 Task: Enable the background graphics.
Action: Mouse moved to (40, 68)
Screenshot: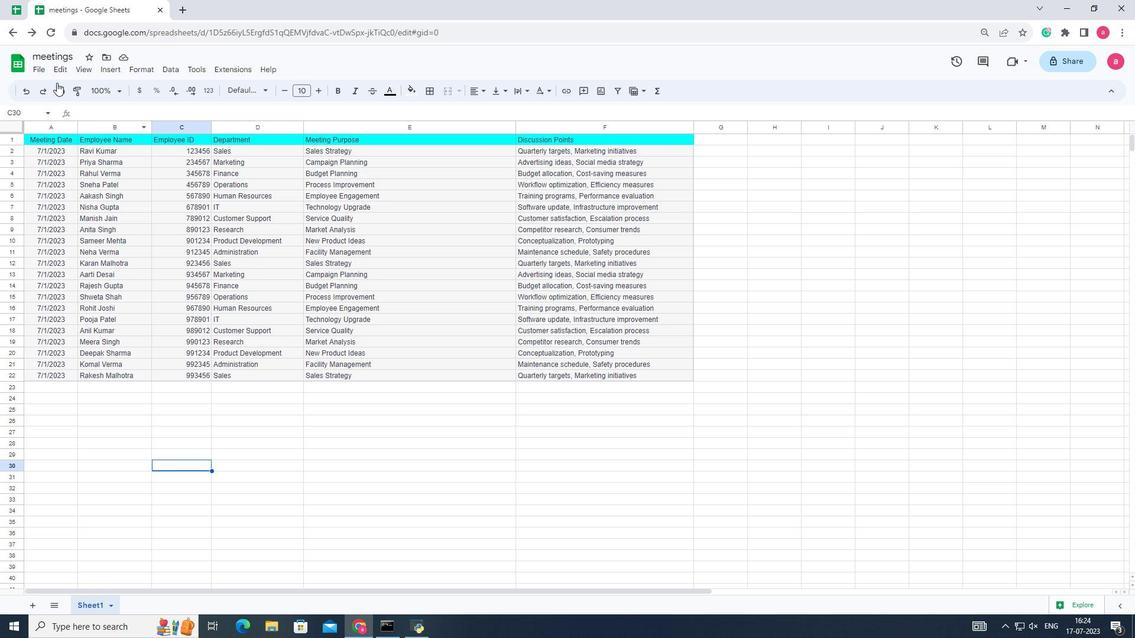 
Action: Mouse pressed left at (40, 68)
Screenshot: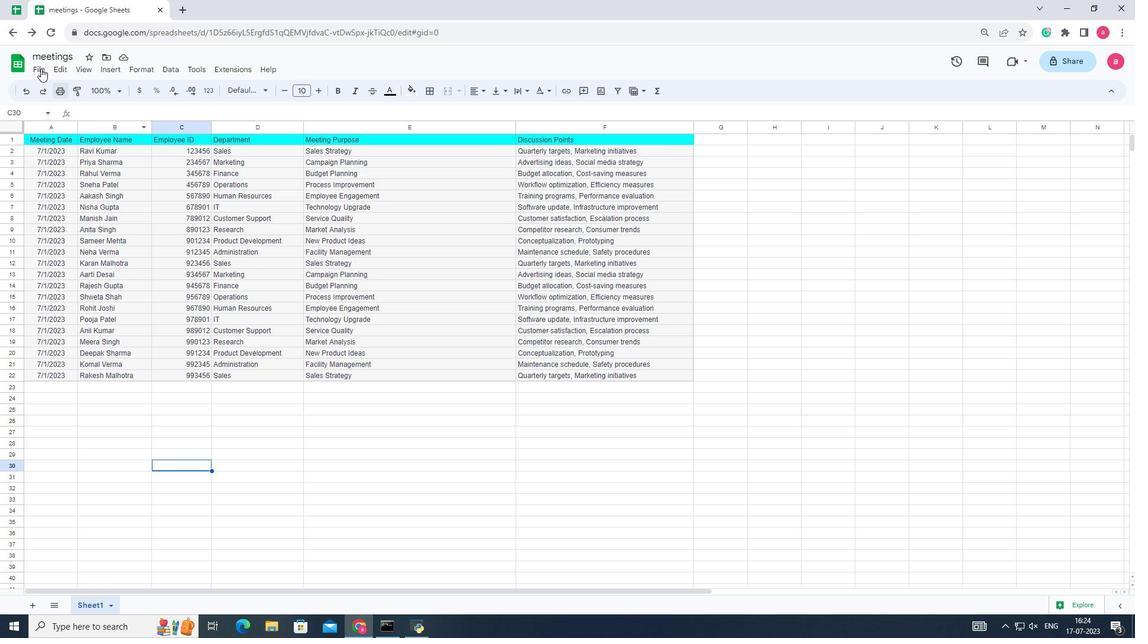 
Action: Mouse moved to (51, 387)
Screenshot: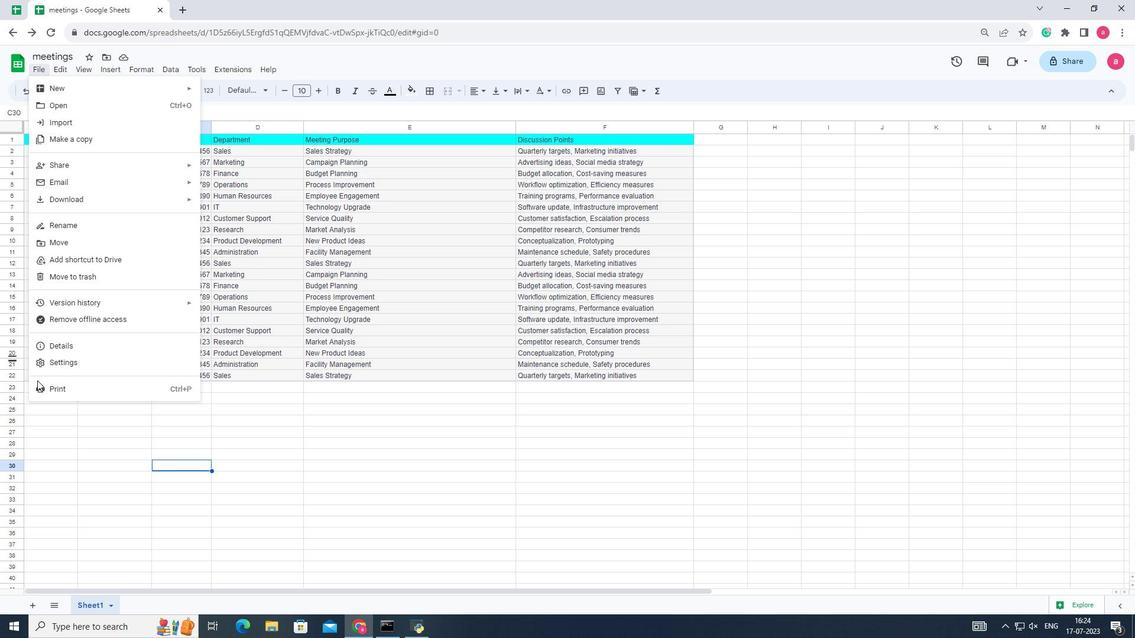 
Action: Mouse pressed left at (51, 387)
Screenshot: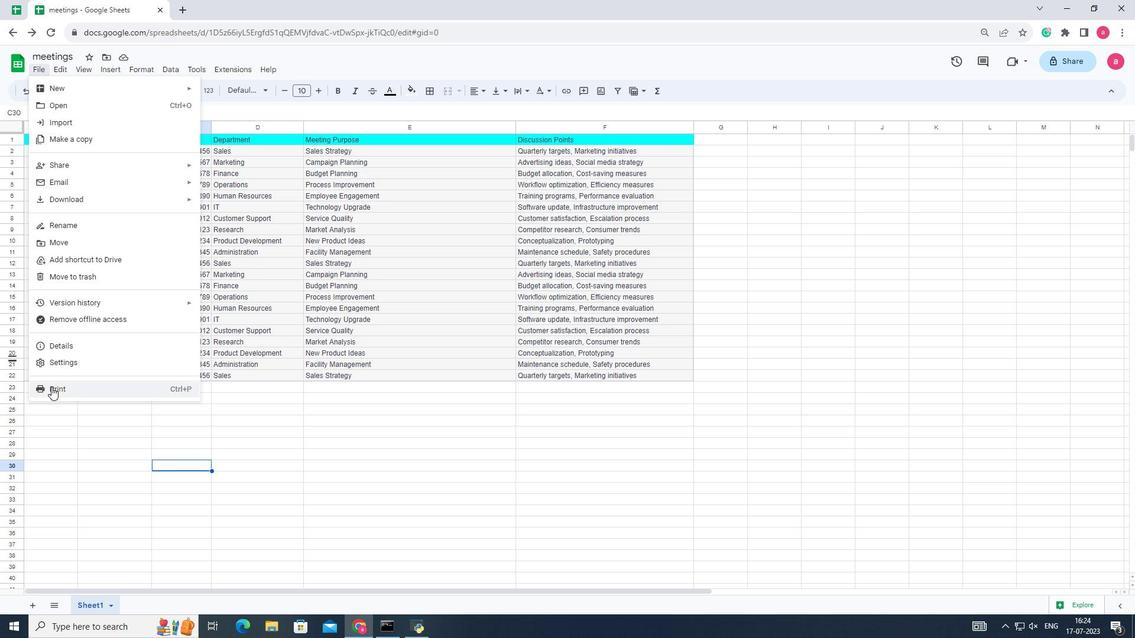 
Action: Mouse moved to (1103, 62)
Screenshot: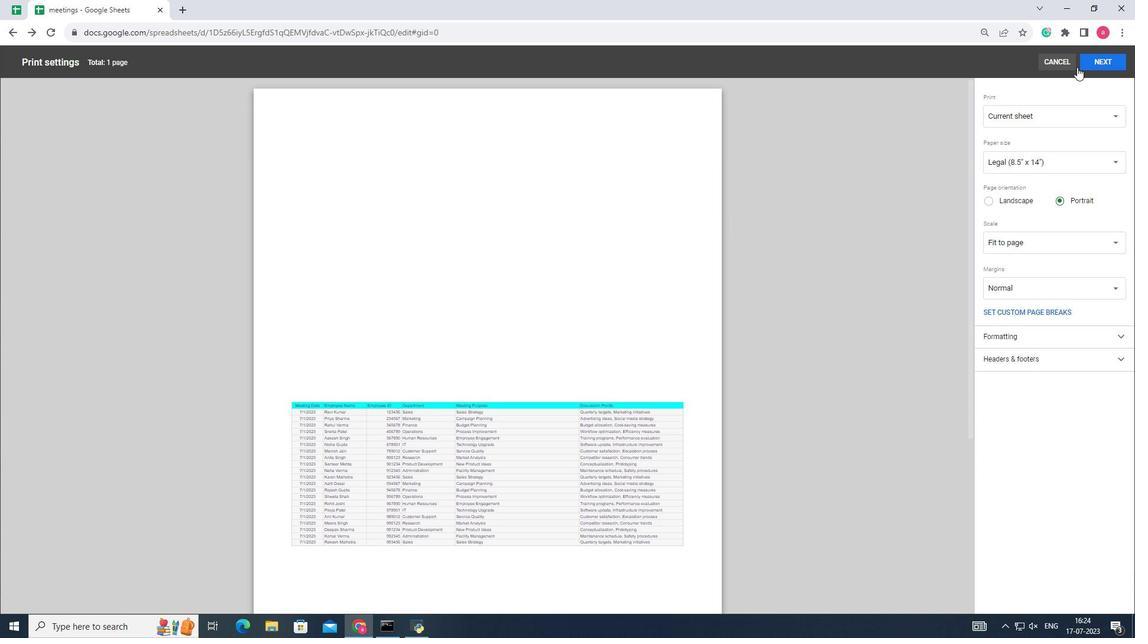 
Action: Mouse pressed left at (1103, 62)
Screenshot: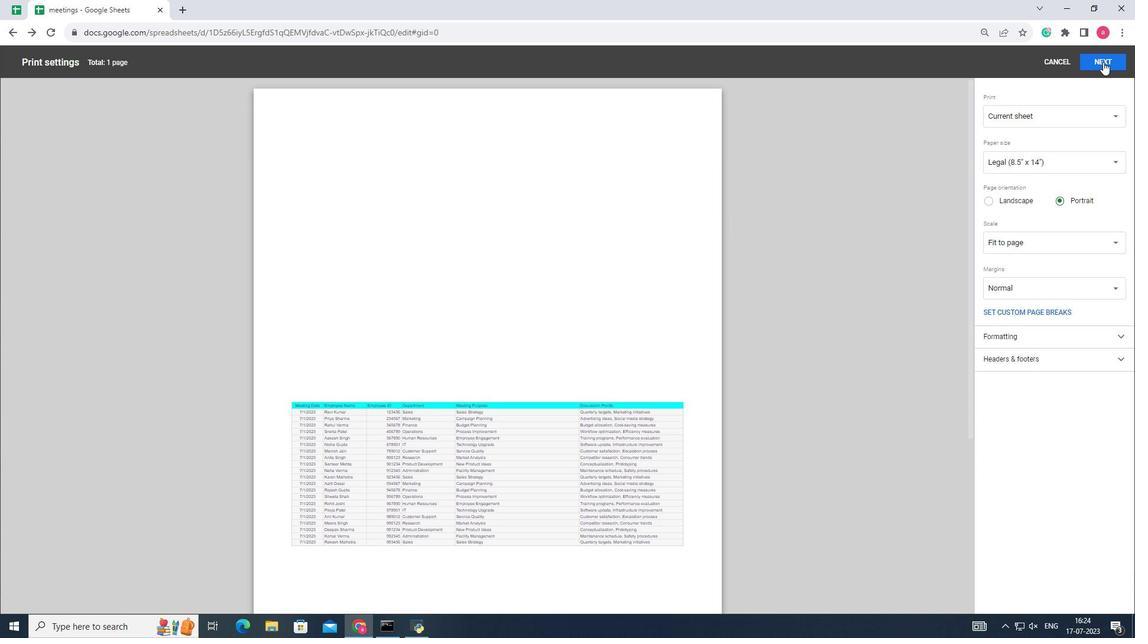 
Action: Mouse moved to (766, 208)
Screenshot: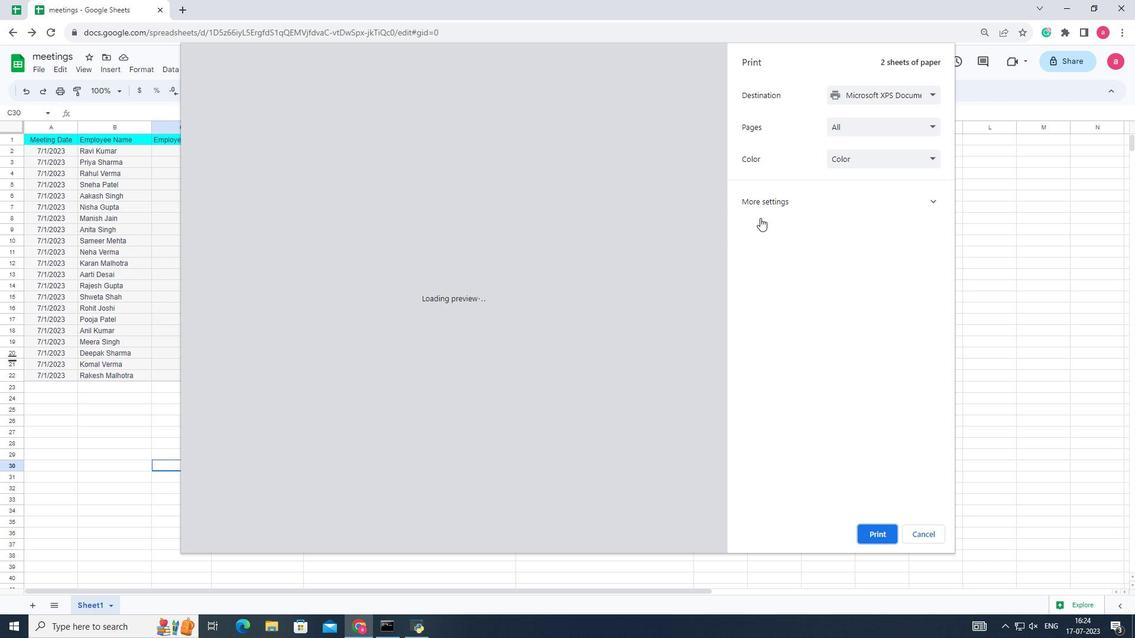 
Action: Mouse pressed left at (766, 208)
Screenshot: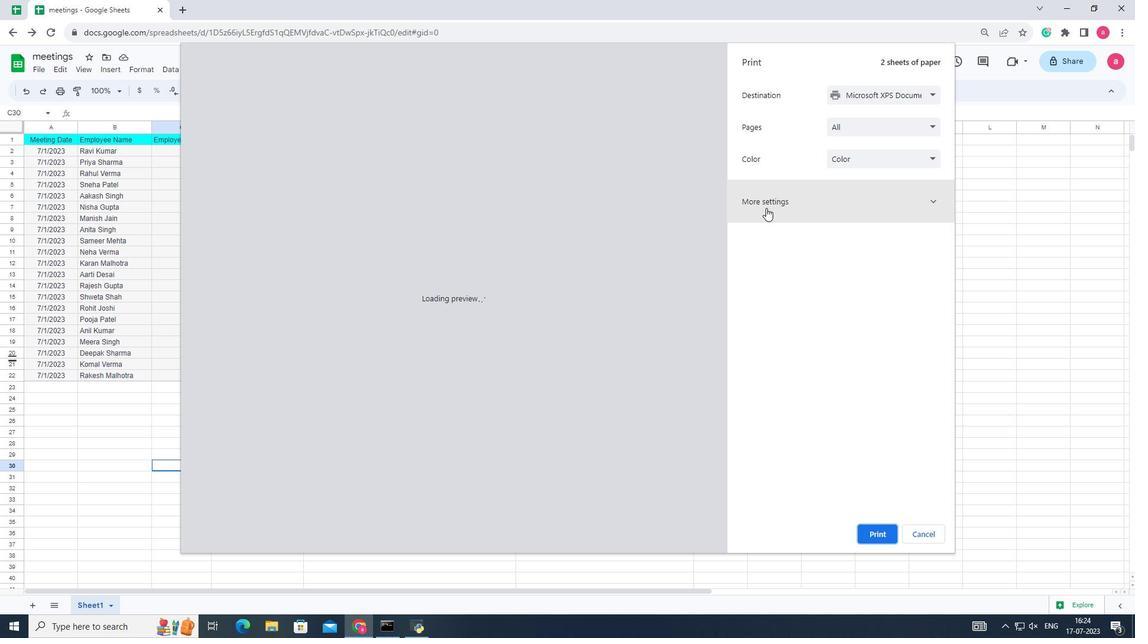 
Action: Mouse moved to (832, 418)
Screenshot: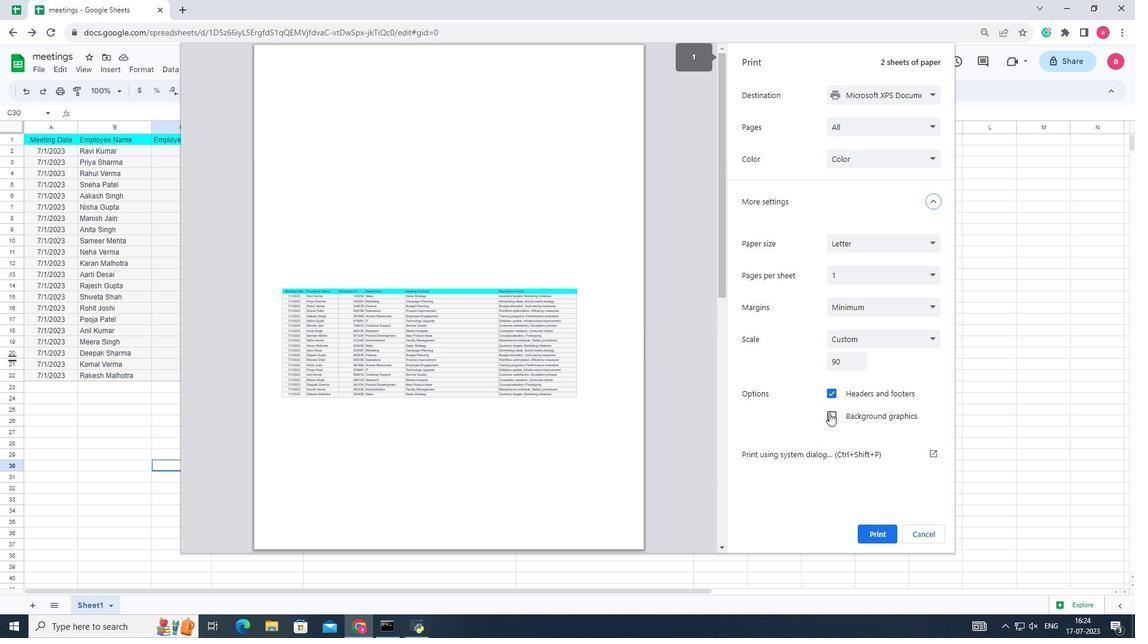 
Action: Mouse pressed left at (832, 418)
Screenshot: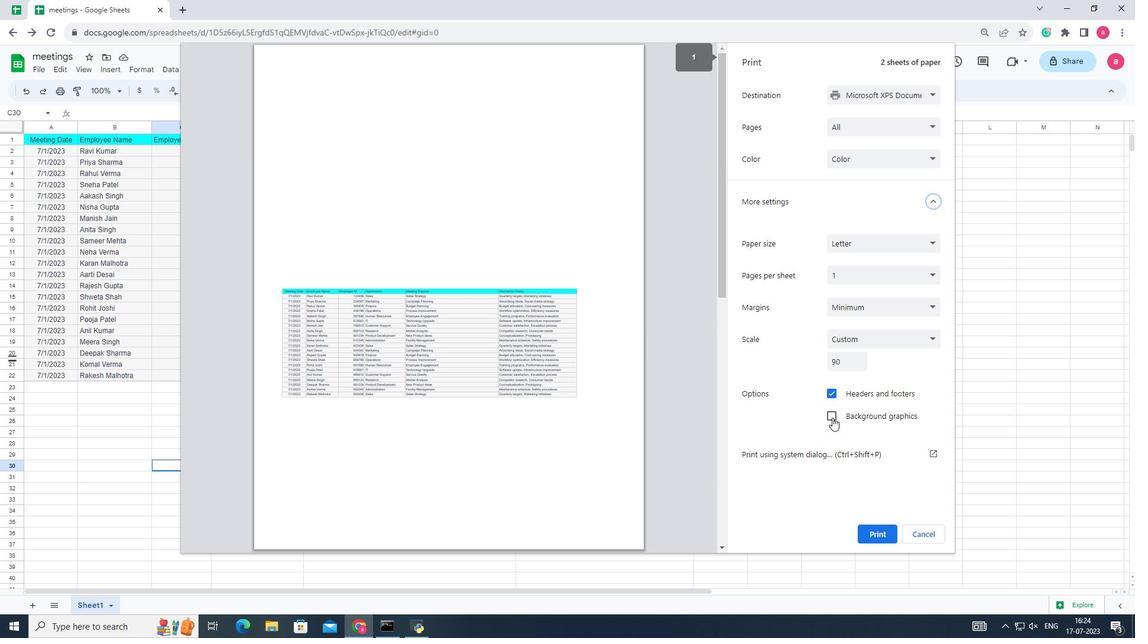 
